 Task: Change the configuration of the table layout of the mark's project to group by "Repository".
Action: Mouse moved to (204, 122)
Screenshot: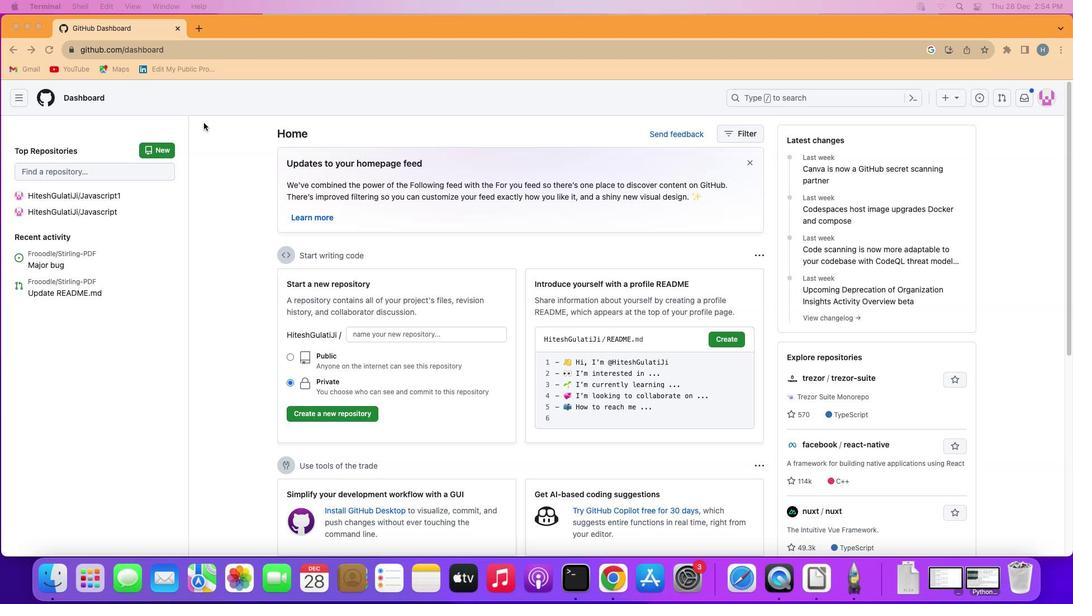 
Action: Mouse pressed left at (204, 122)
Screenshot: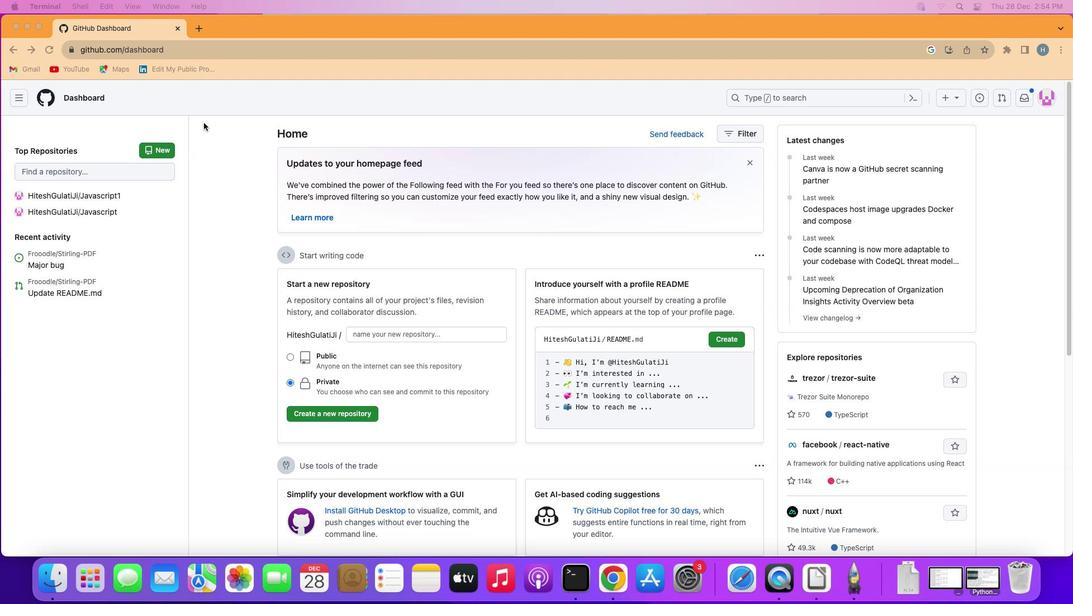 
Action: Mouse moved to (18, 94)
Screenshot: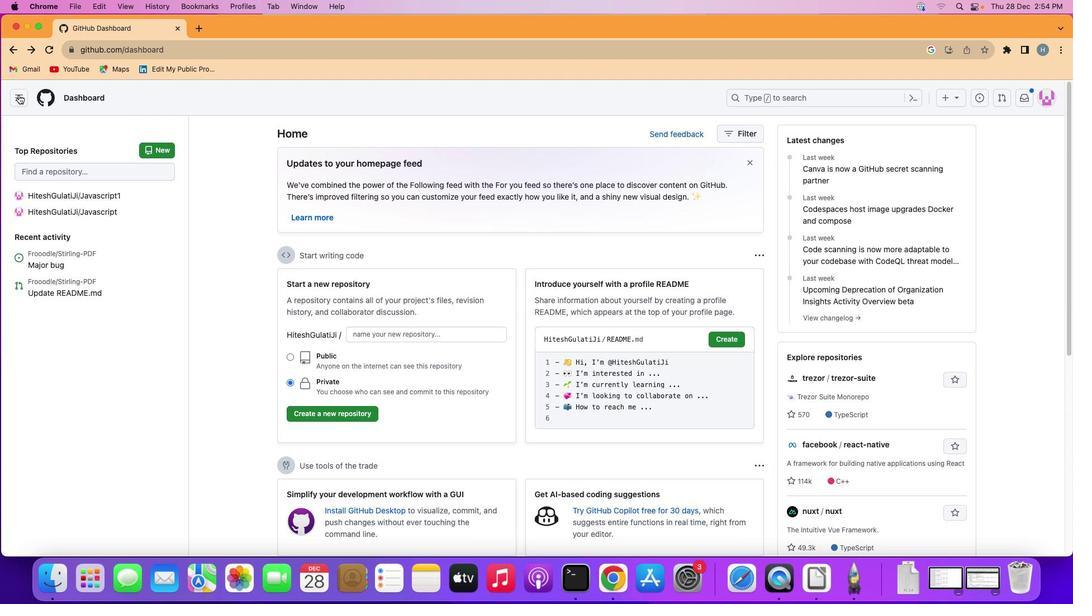 
Action: Mouse pressed left at (18, 94)
Screenshot: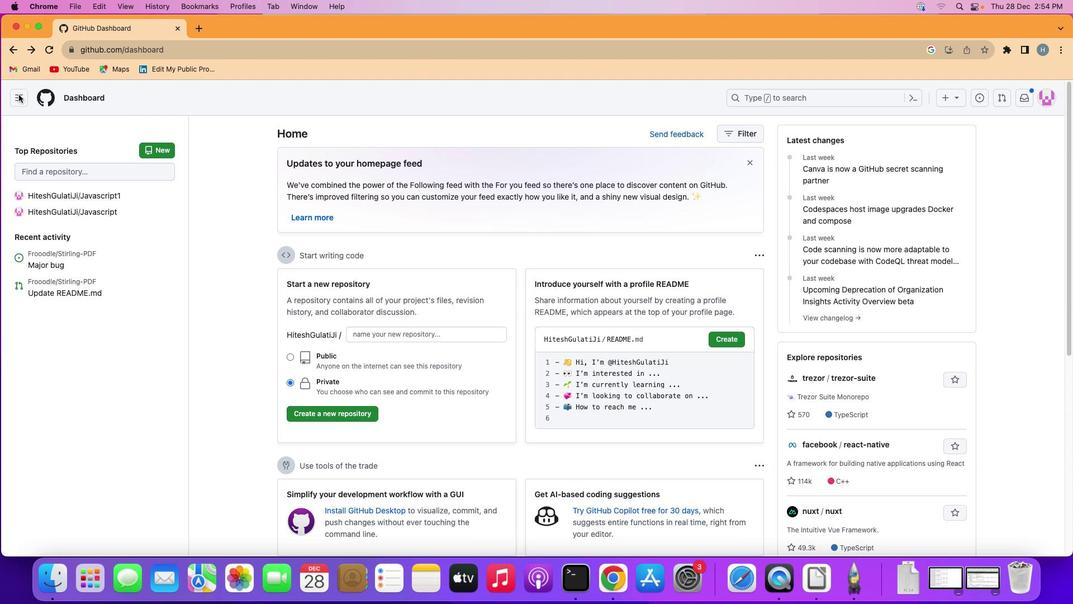 
Action: Mouse moved to (46, 178)
Screenshot: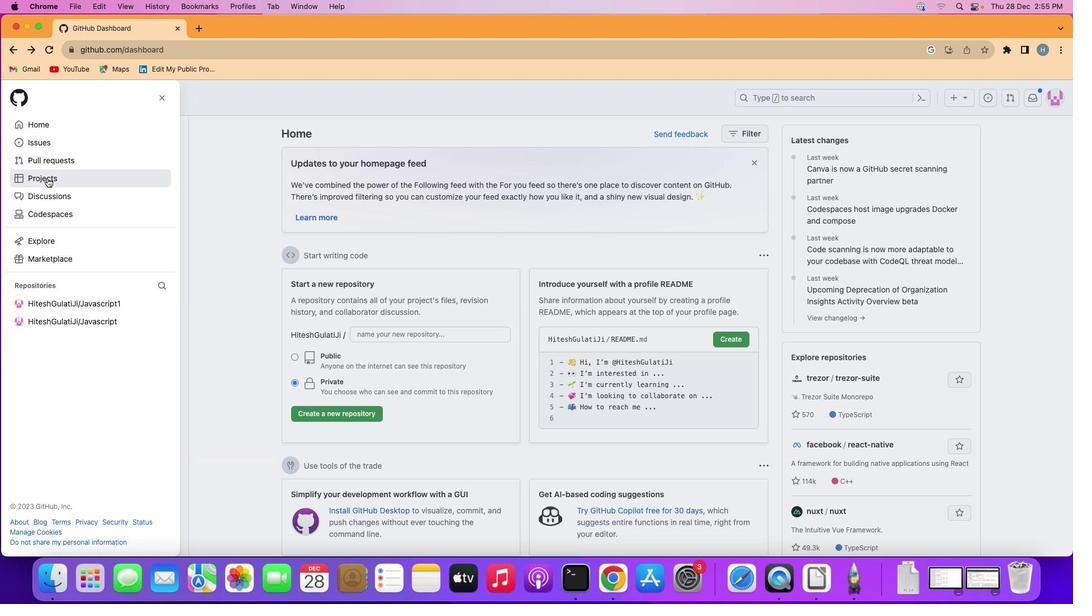 
Action: Mouse pressed left at (46, 178)
Screenshot: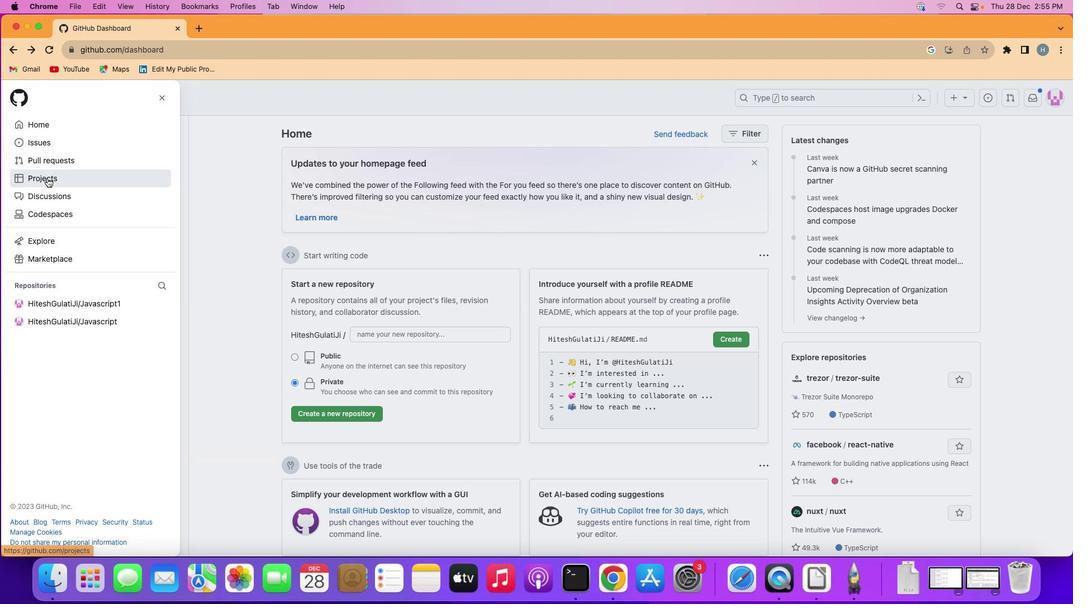 
Action: Mouse moved to (403, 200)
Screenshot: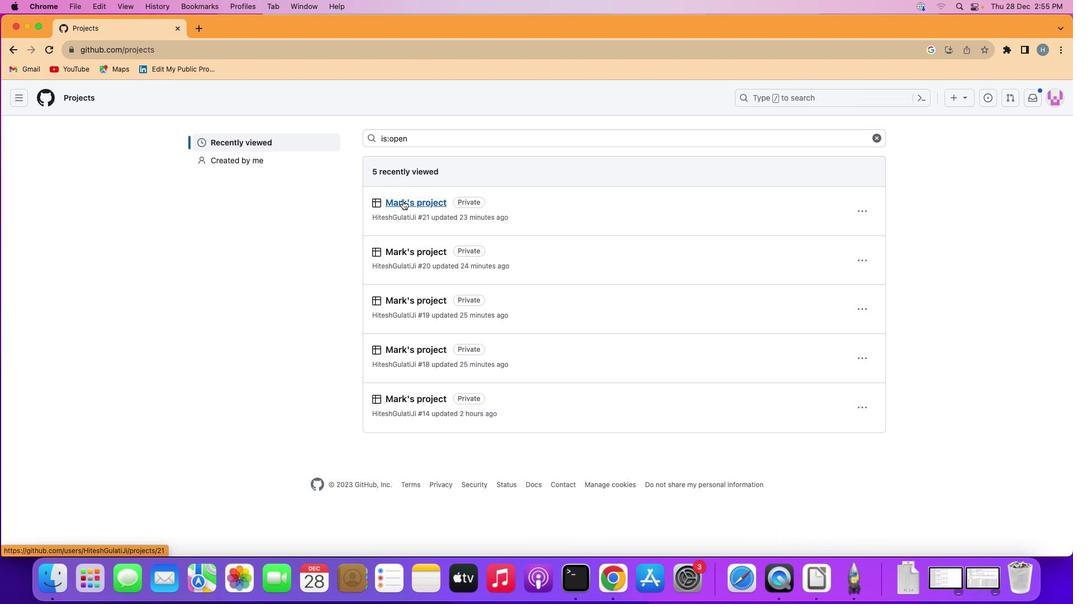 
Action: Mouse pressed left at (403, 200)
Screenshot: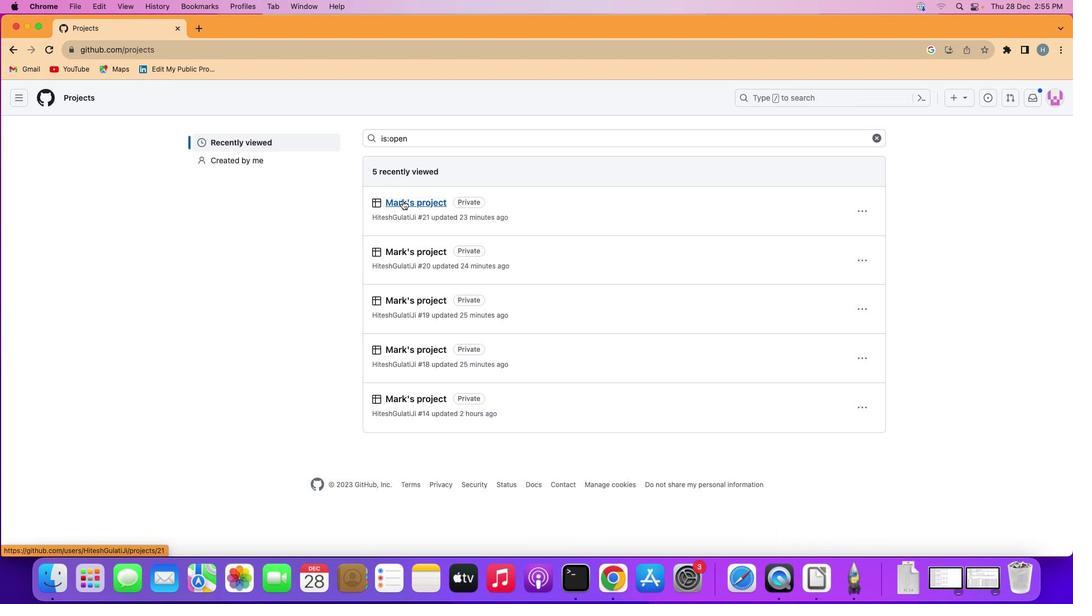 
Action: Mouse moved to (79, 151)
Screenshot: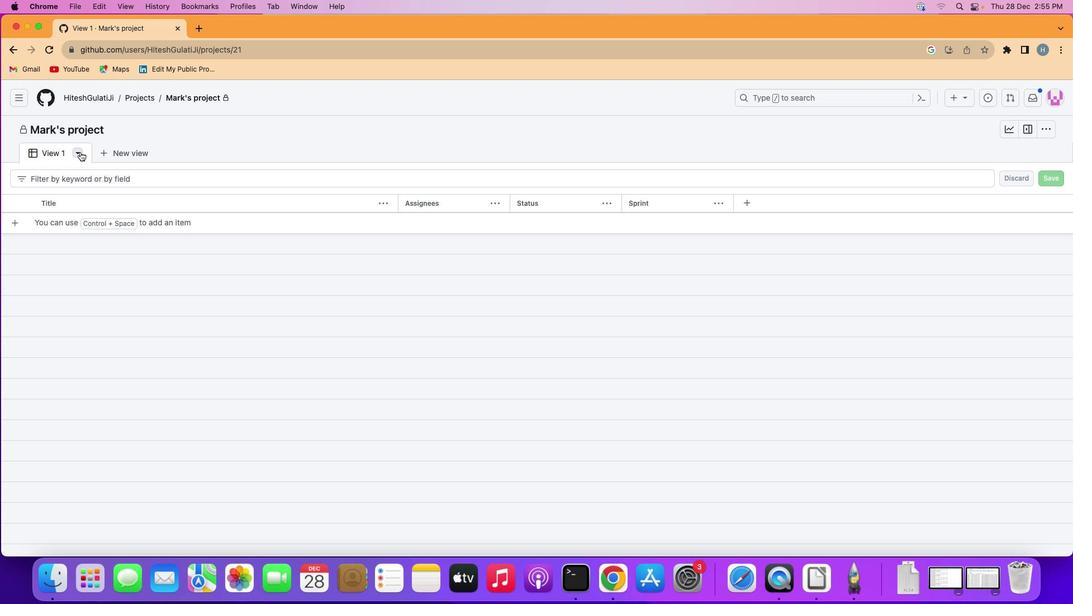 
Action: Mouse pressed left at (79, 151)
Screenshot: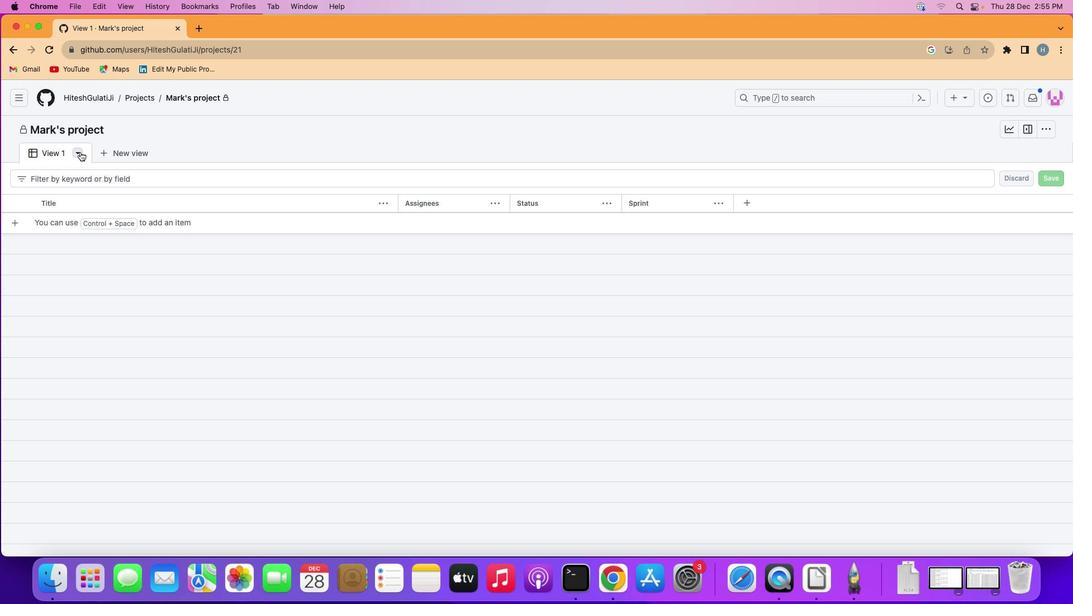 
Action: Mouse moved to (130, 252)
Screenshot: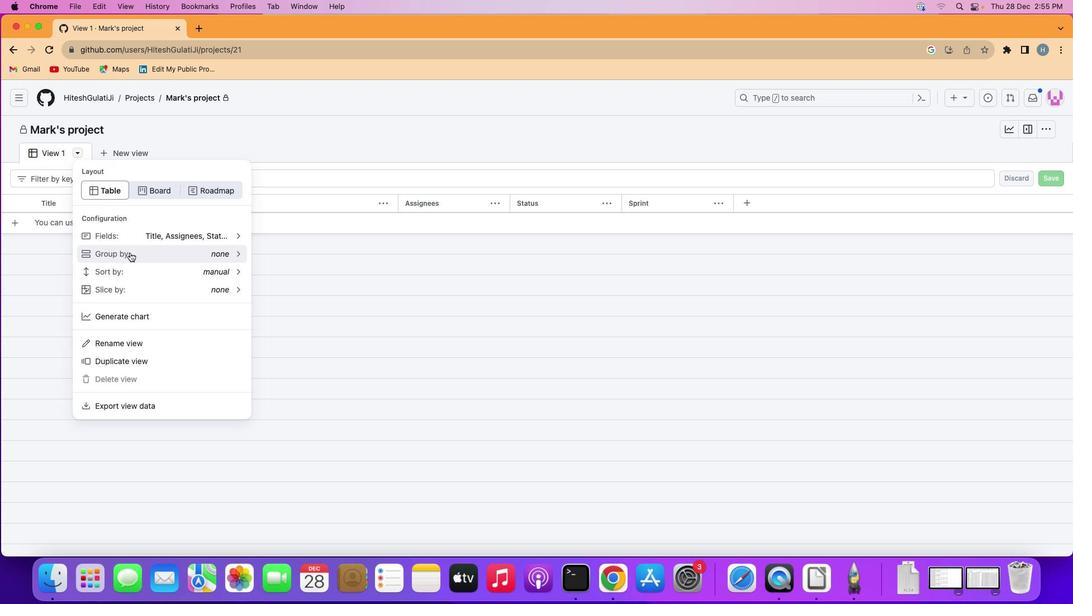
Action: Mouse pressed left at (130, 252)
Screenshot: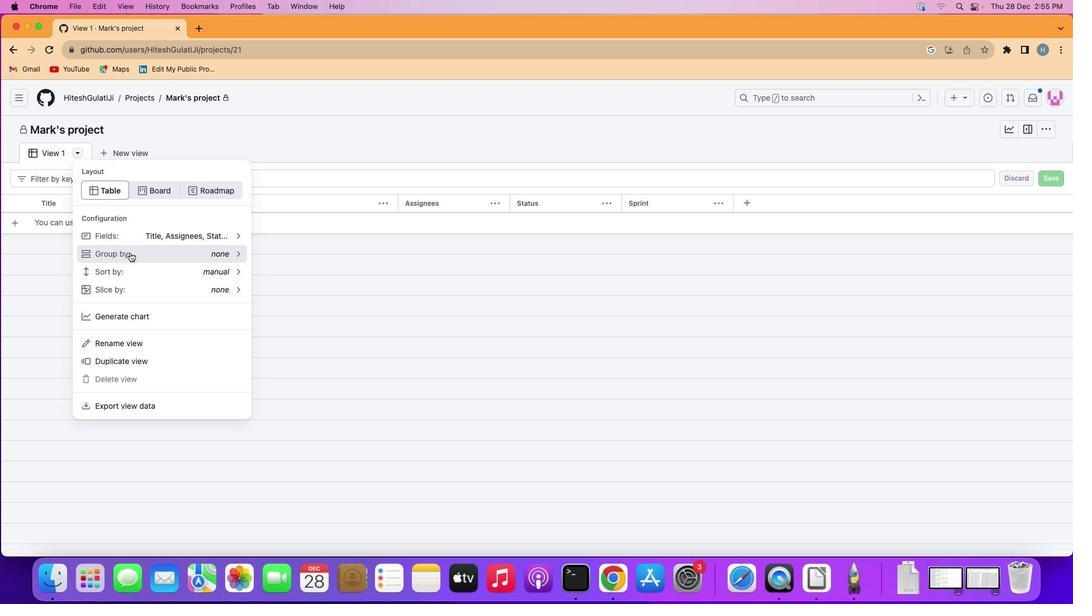 
Action: Mouse moved to (139, 227)
Screenshot: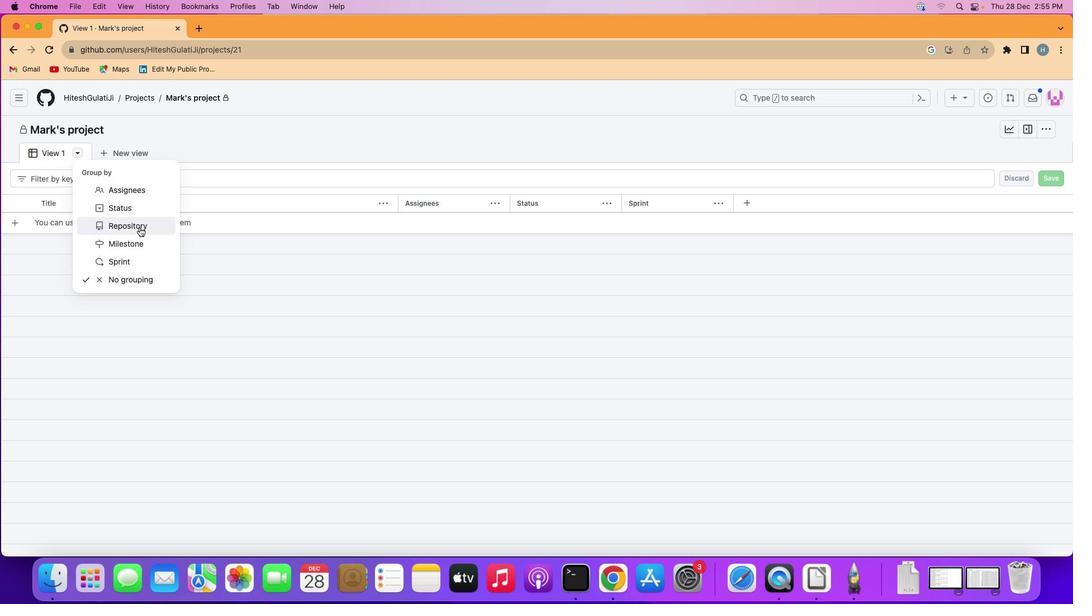 
Action: Mouse pressed left at (139, 227)
Screenshot: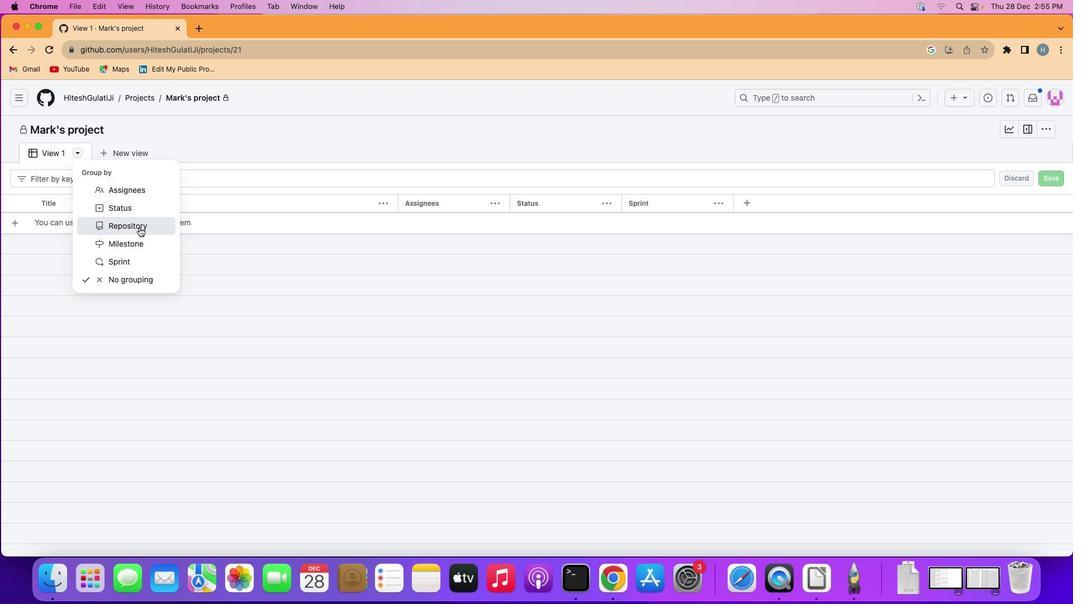 
Action: Mouse moved to (139, 227)
Screenshot: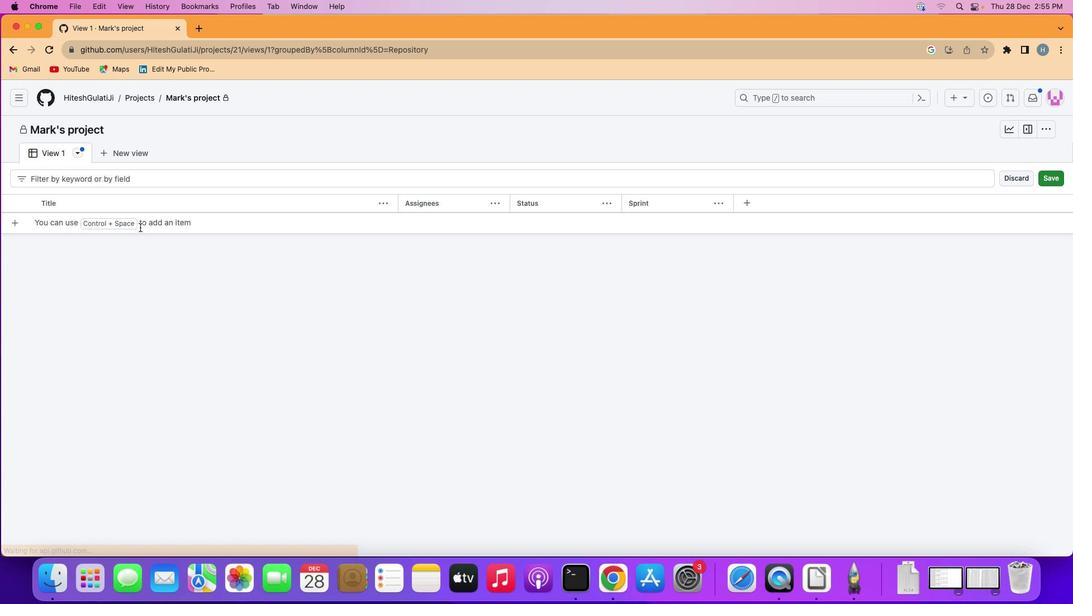 
